 Task: Choose email frequency to Individual in Job application updates.
Action: Mouse moved to (718, 96)
Screenshot: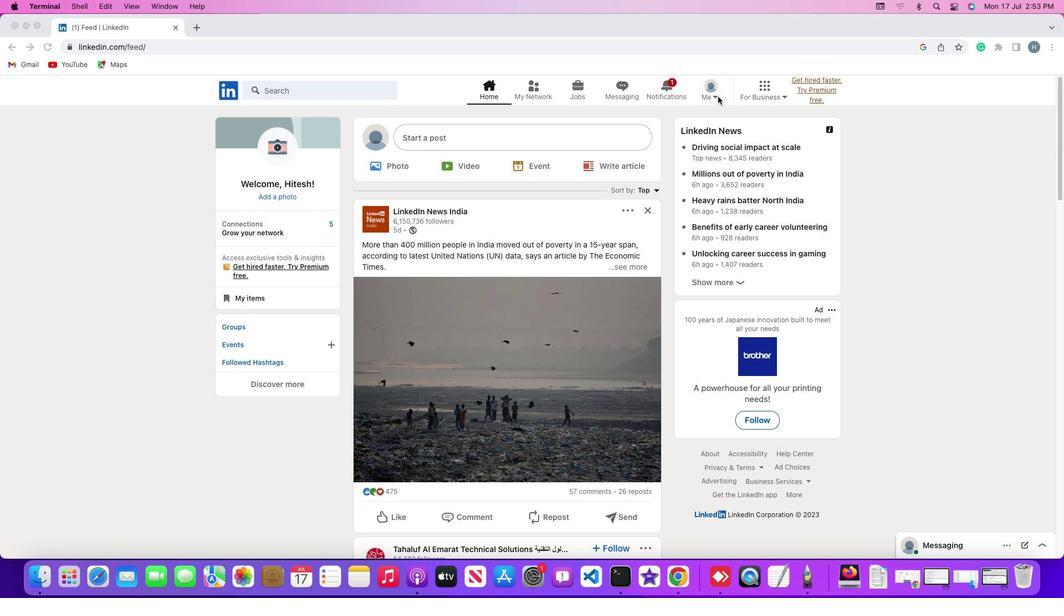 
Action: Mouse pressed left at (718, 96)
Screenshot: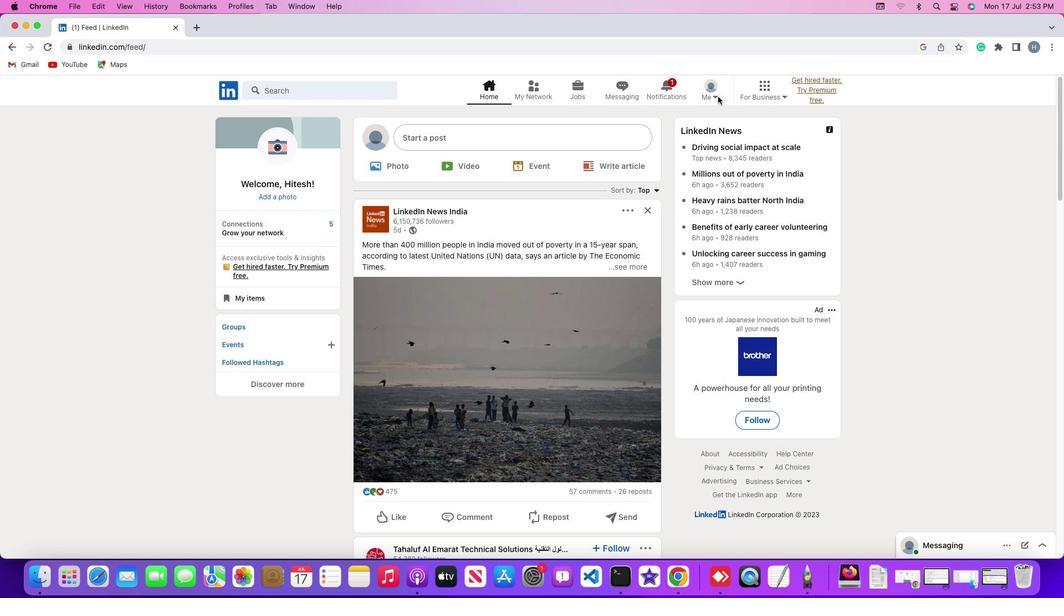 
Action: Mouse moved to (713, 96)
Screenshot: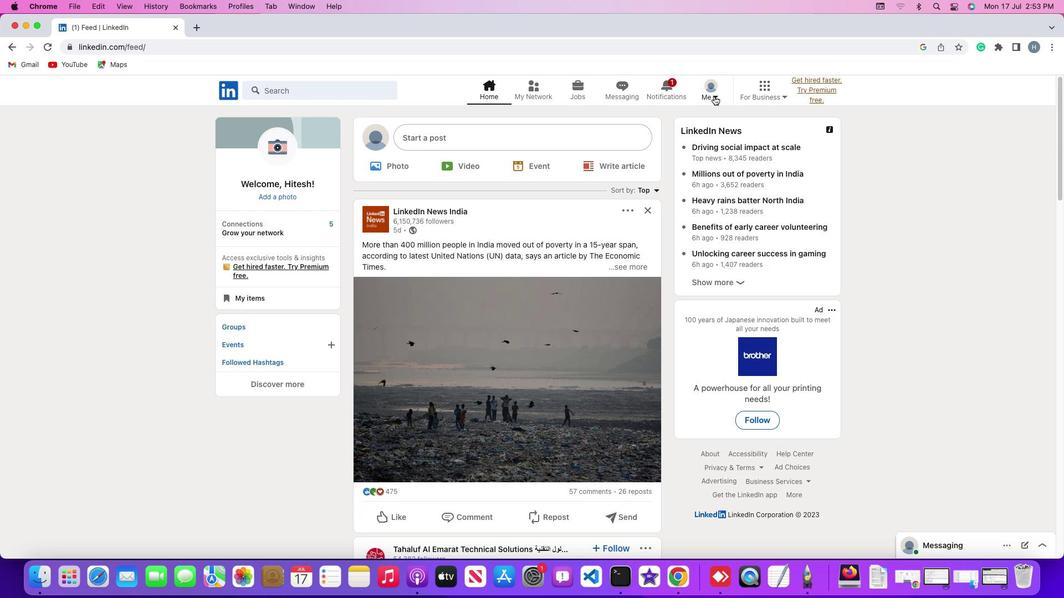 
Action: Mouse pressed left at (713, 96)
Screenshot: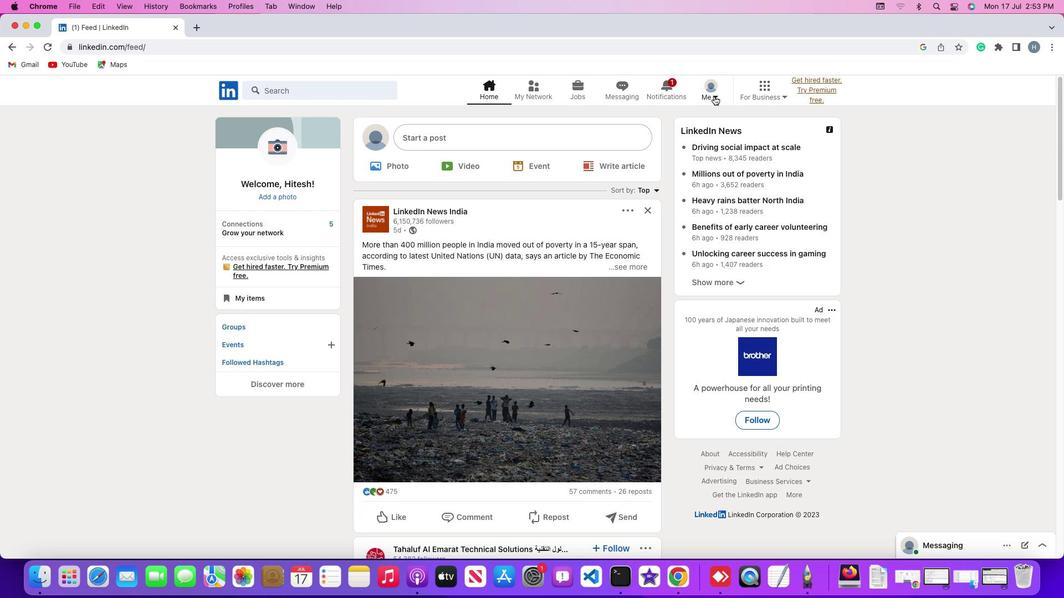 
Action: Mouse moved to (639, 213)
Screenshot: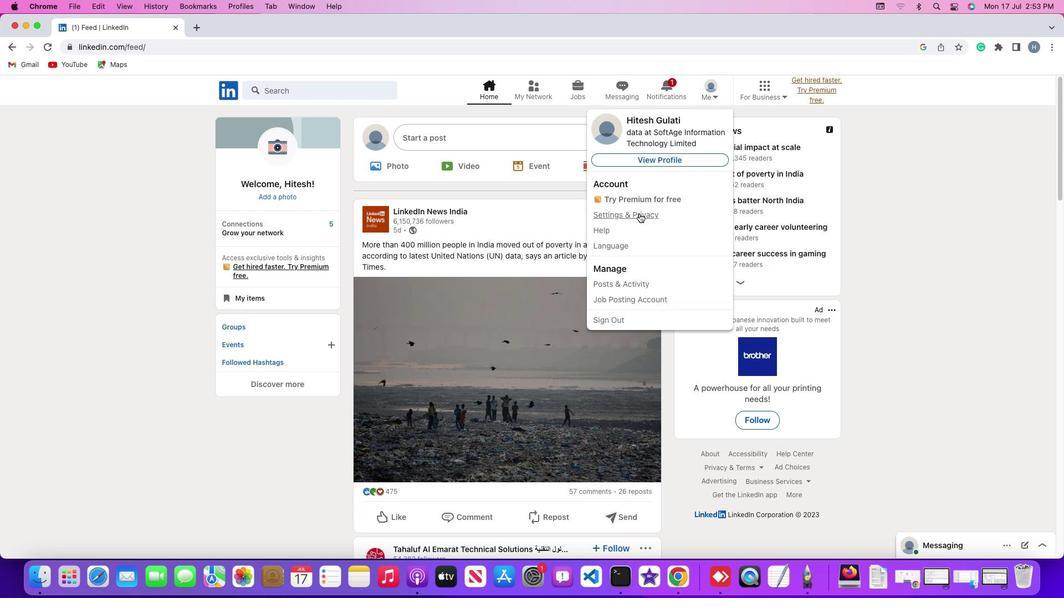 
Action: Mouse pressed left at (639, 213)
Screenshot: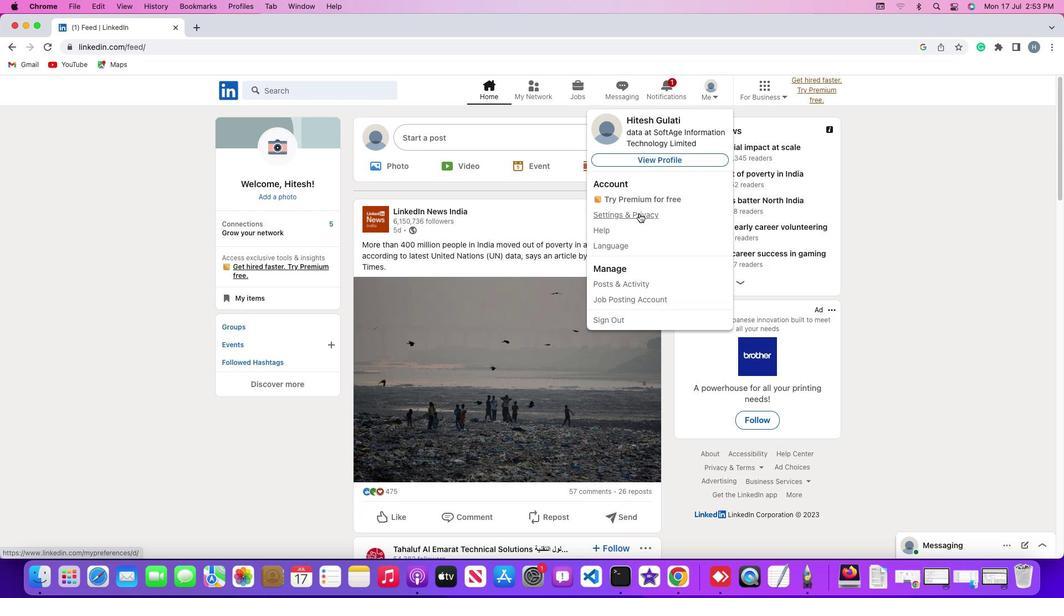 
Action: Mouse moved to (75, 374)
Screenshot: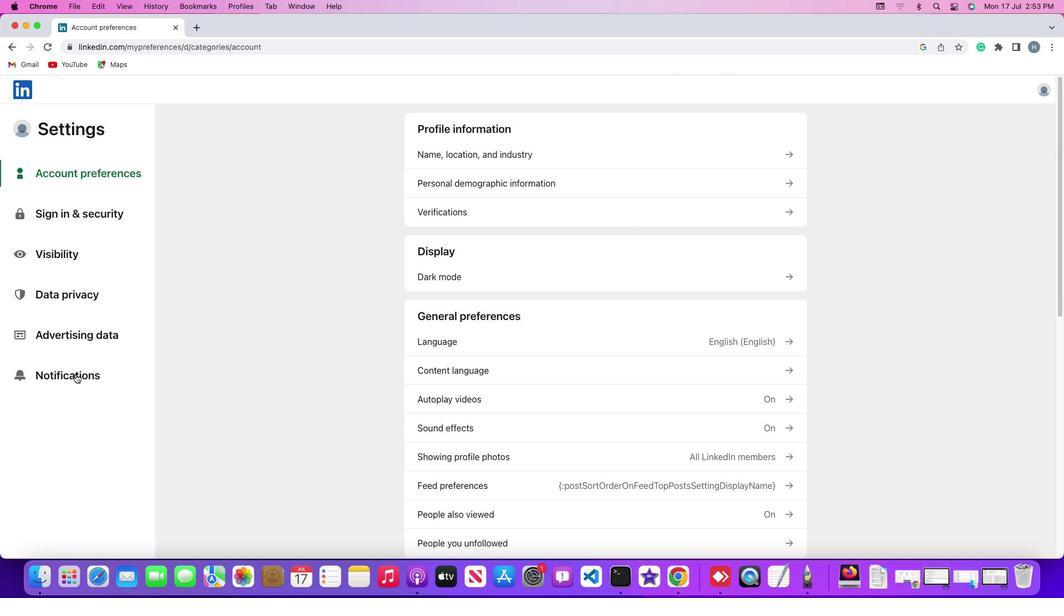 
Action: Mouse pressed left at (75, 374)
Screenshot: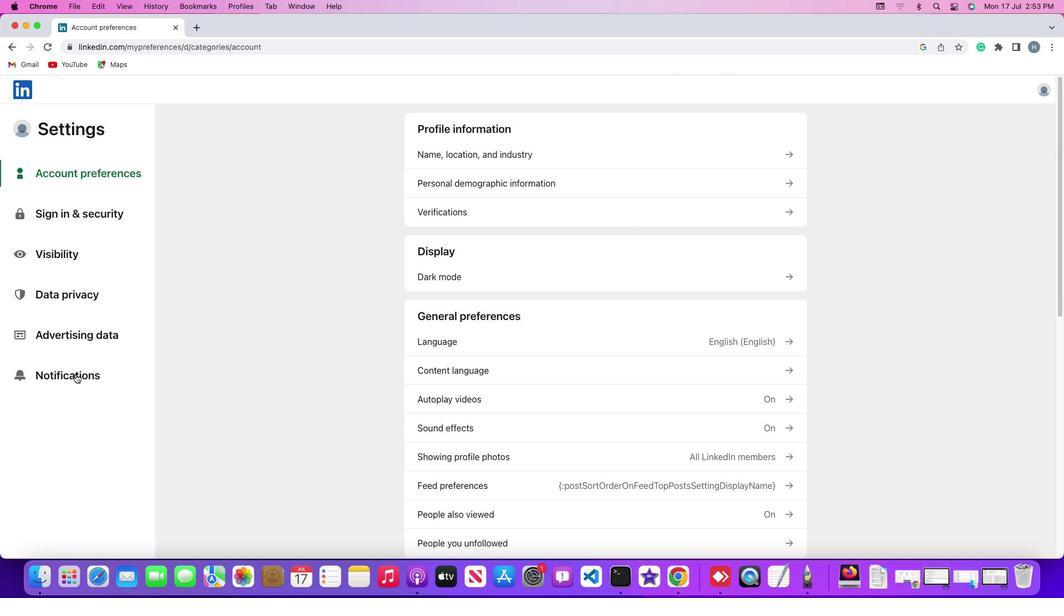 
Action: Mouse pressed left at (75, 374)
Screenshot: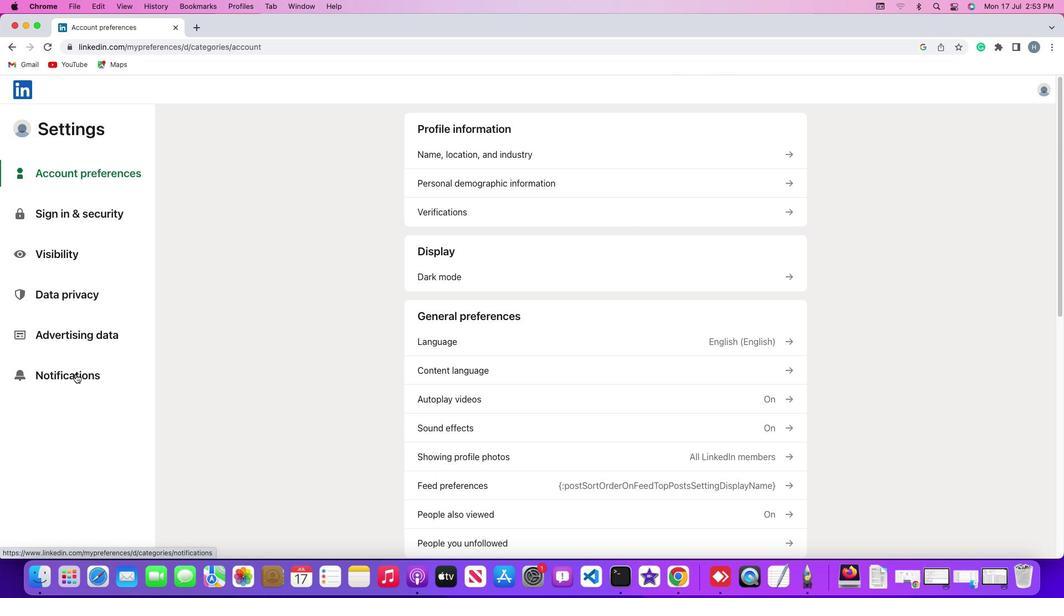 
Action: Mouse moved to (545, 157)
Screenshot: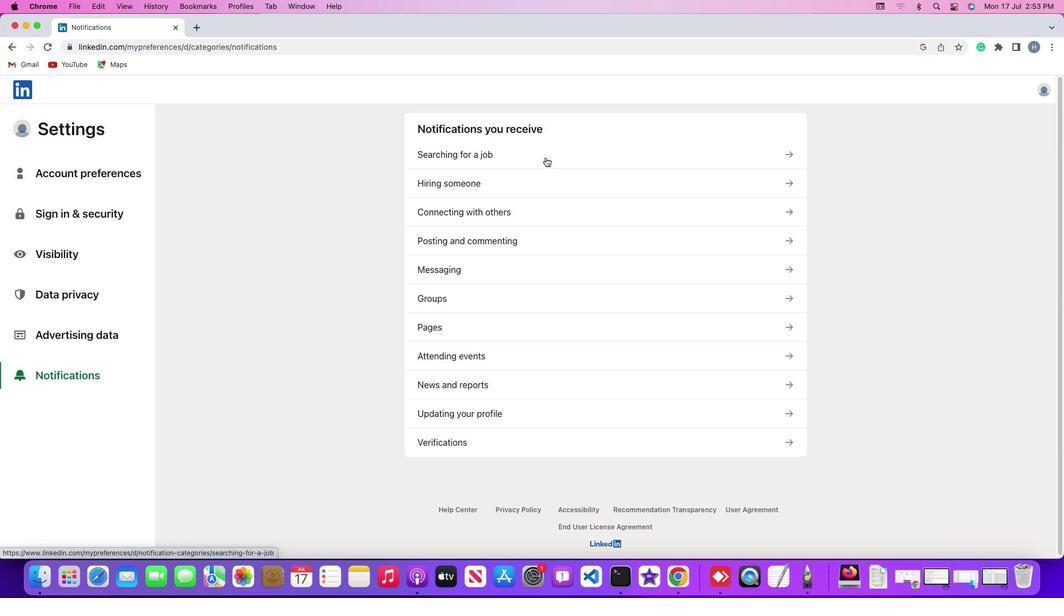 
Action: Mouse pressed left at (545, 157)
Screenshot: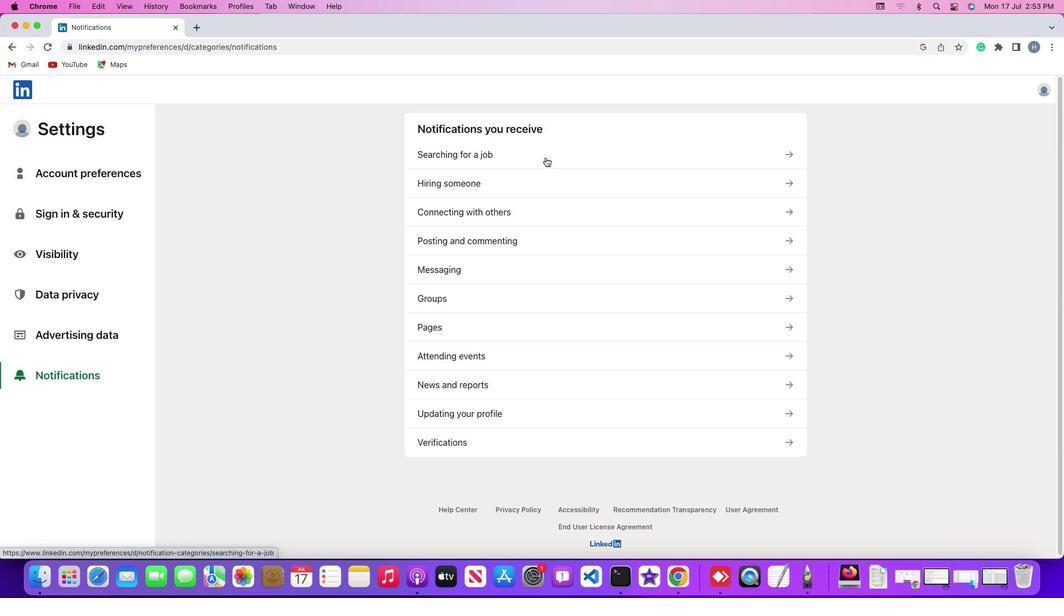 
Action: Mouse moved to (531, 324)
Screenshot: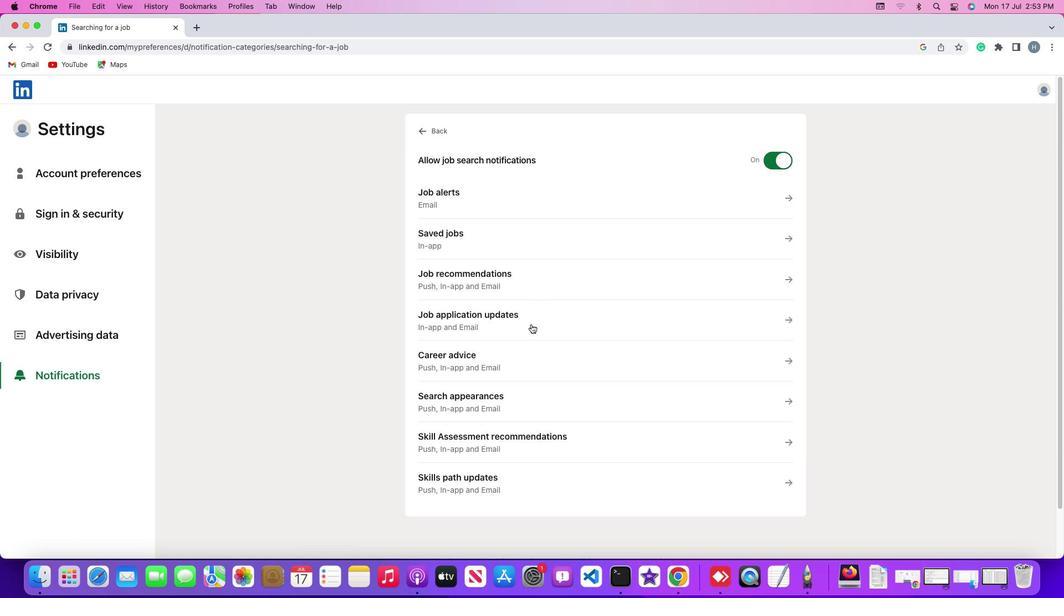 
Action: Mouse pressed left at (531, 324)
Screenshot: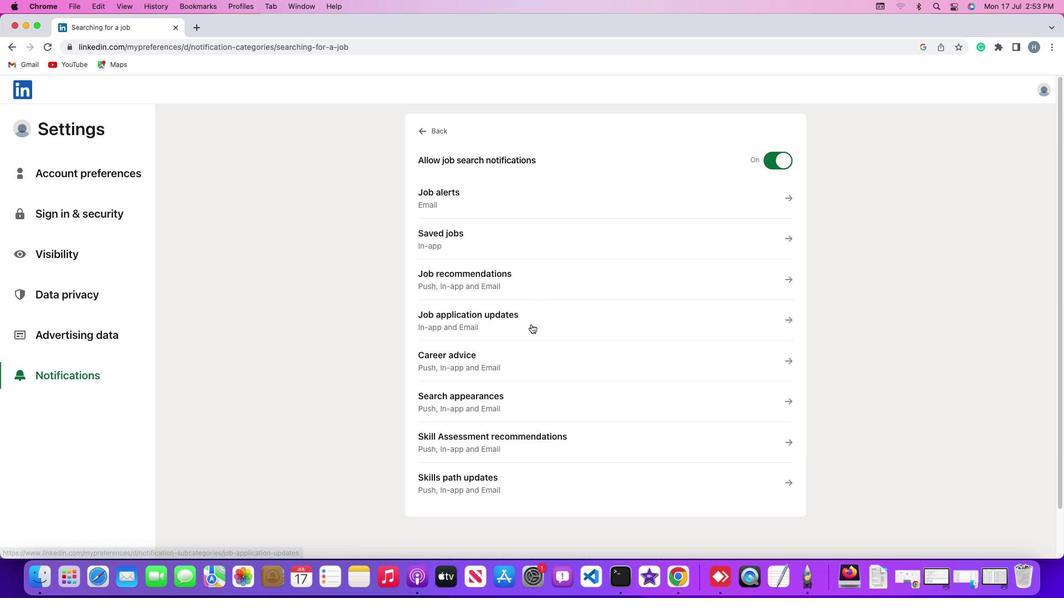 
Action: Mouse moved to (431, 395)
Screenshot: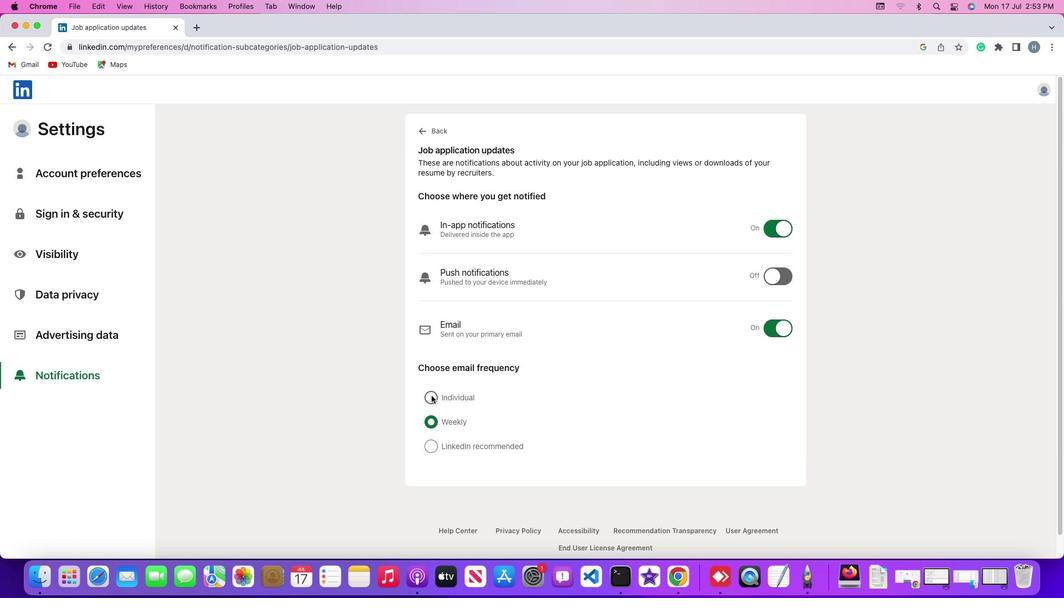 
Action: Mouse pressed left at (431, 395)
Screenshot: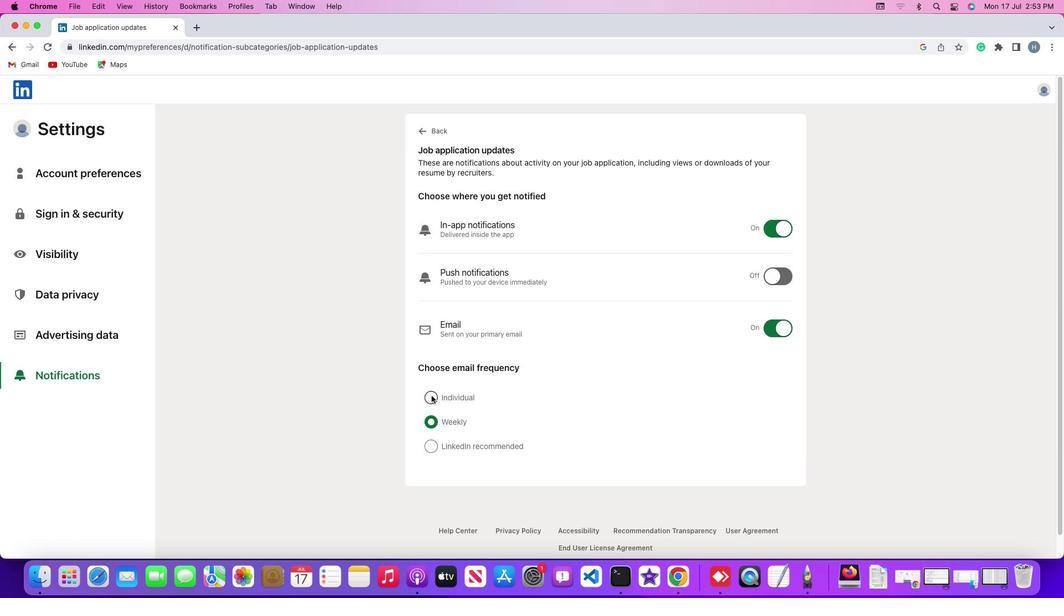 
Action: Mouse moved to (439, 396)
Screenshot: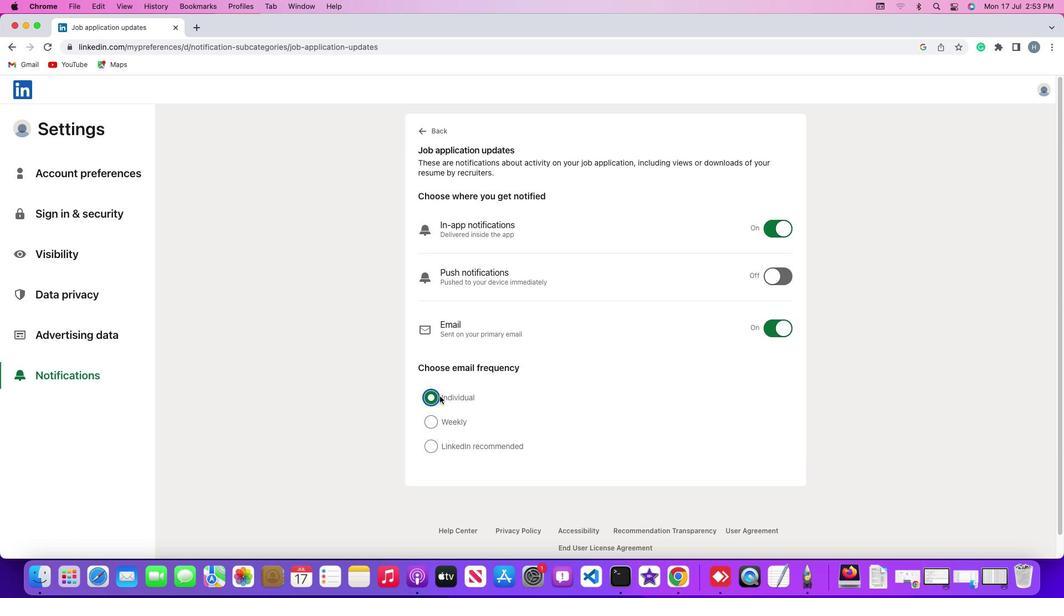 
